 Task: Sort the products in the category "Superfoods" by unit price (high first).
Action: Mouse moved to (350, 156)
Screenshot: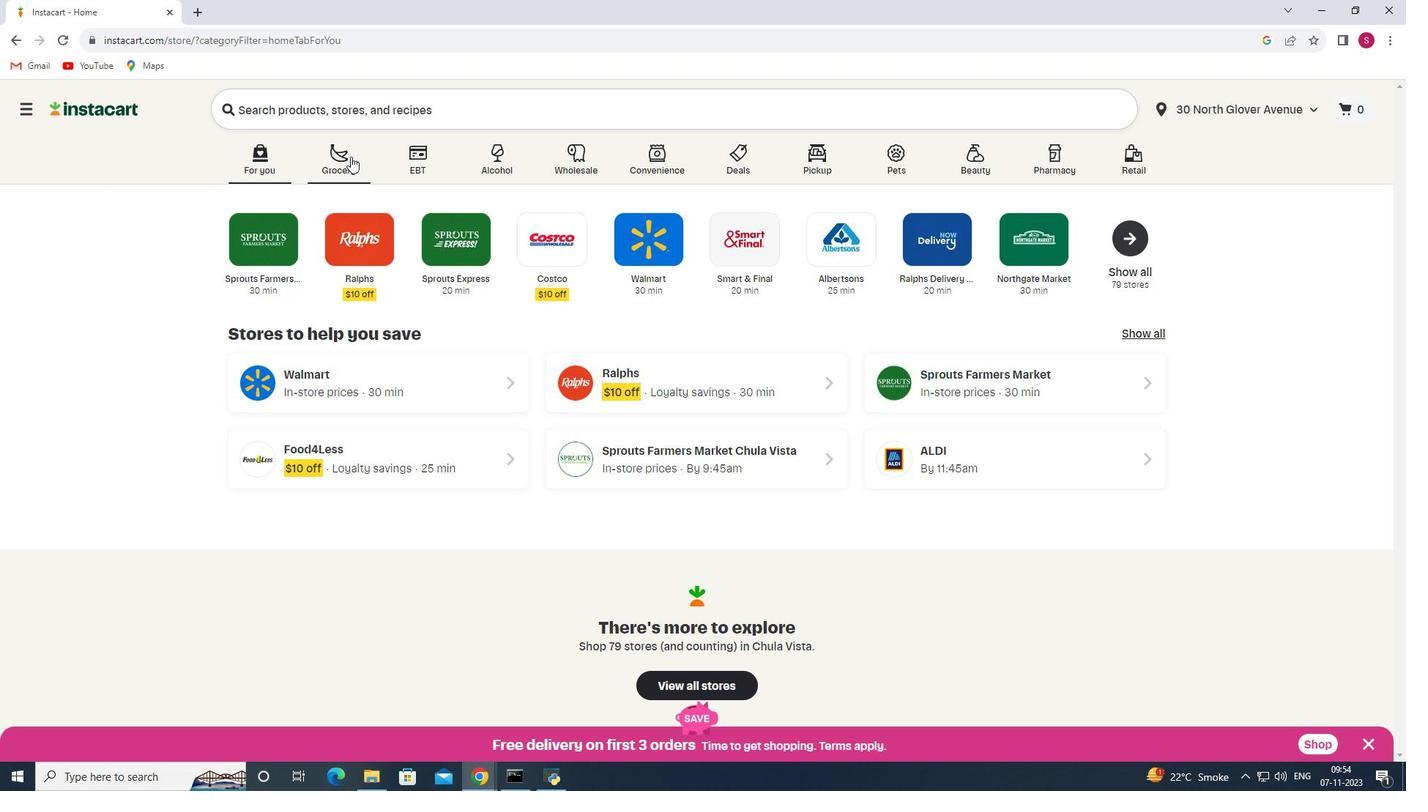 
Action: Mouse pressed left at (350, 156)
Screenshot: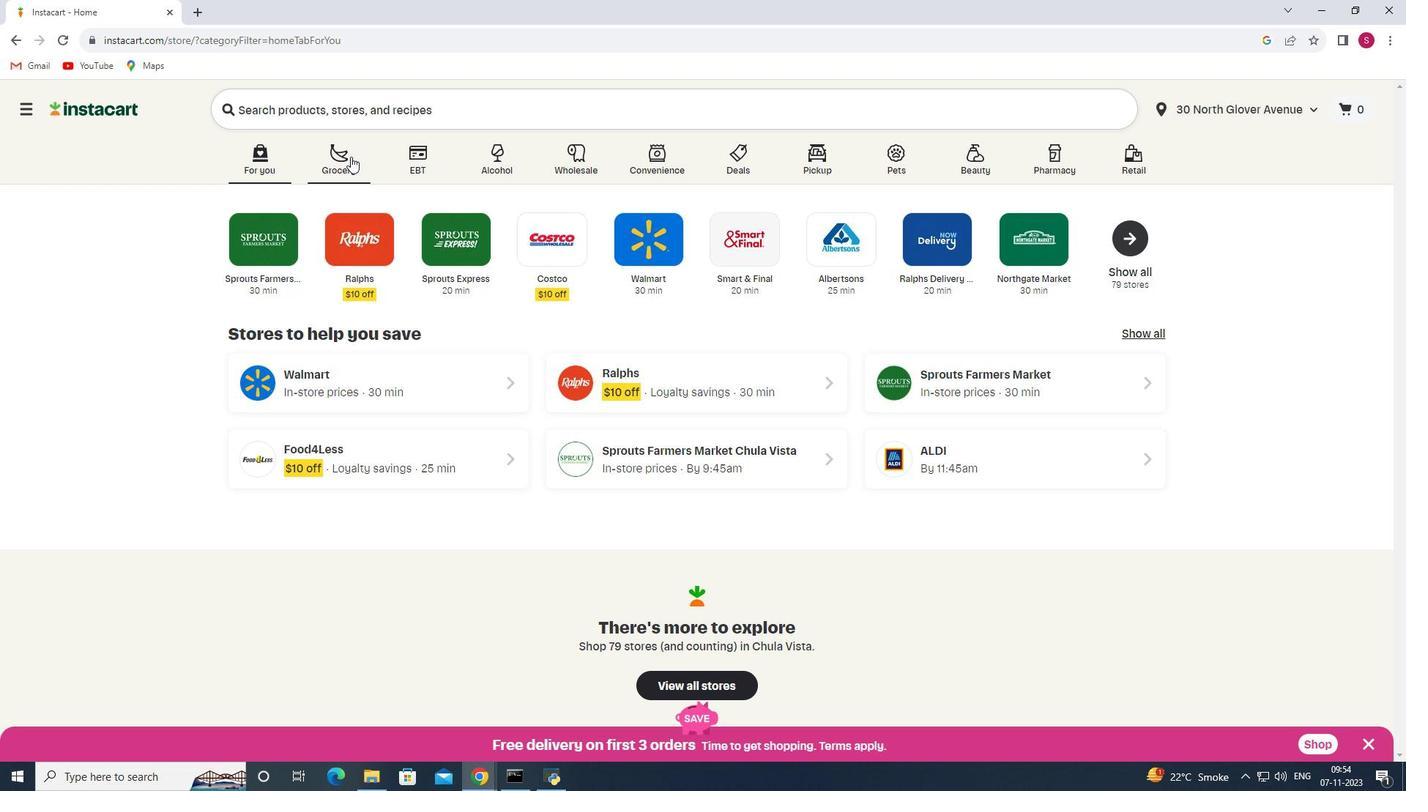
Action: Mouse moved to (396, 447)
Screenshot: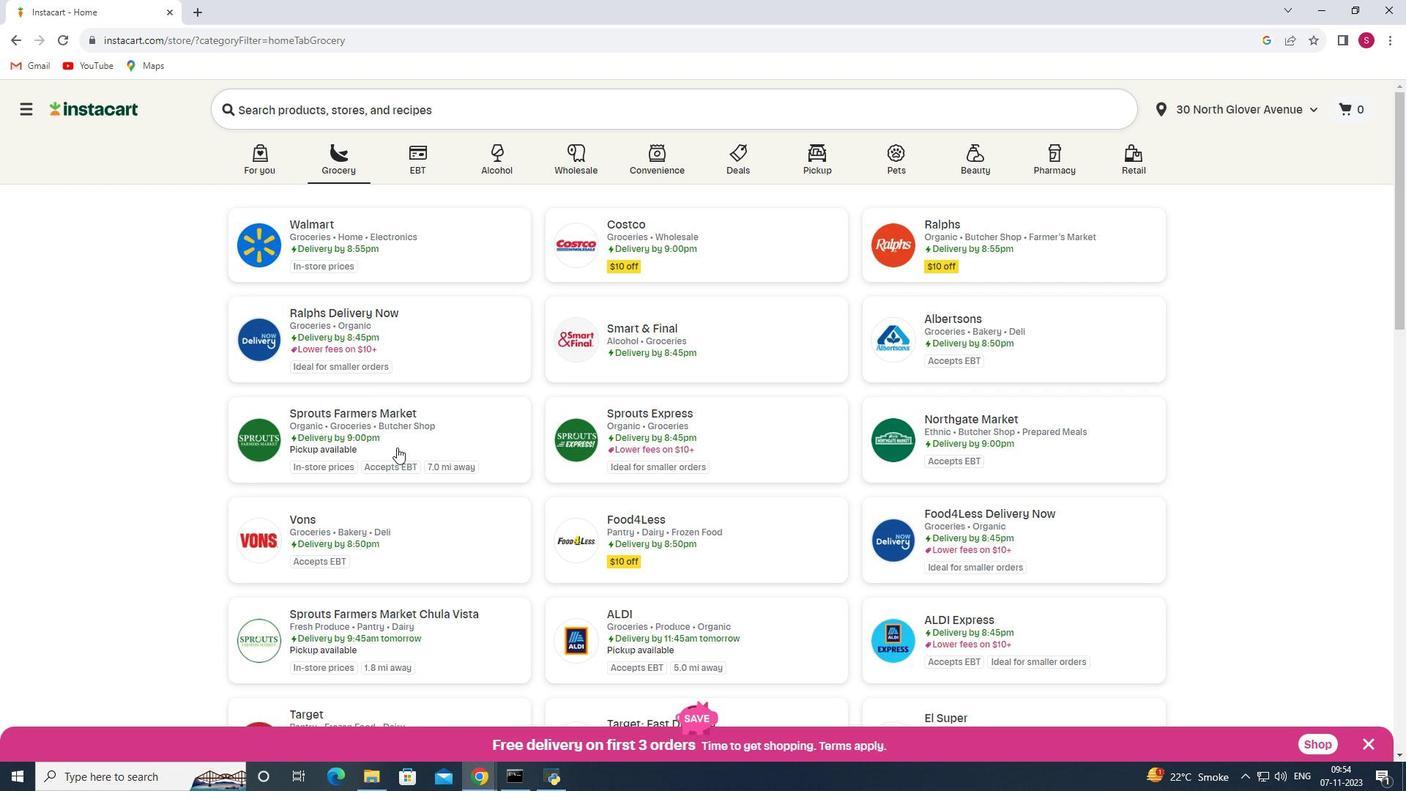 
Action: Mouse pressed left at (396, 447)
Screenshot: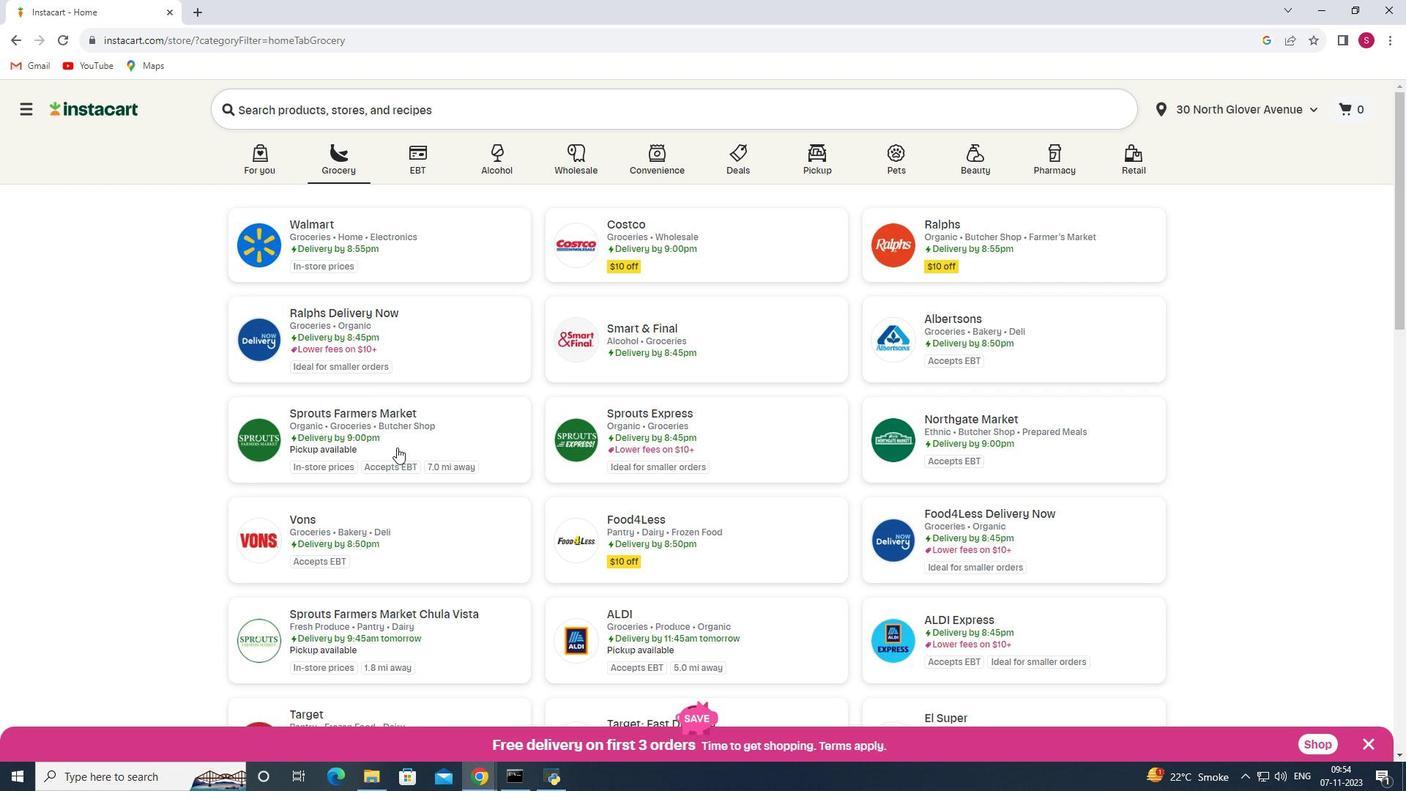 
Action: Mouse moved to (60, 472)
Screenshot: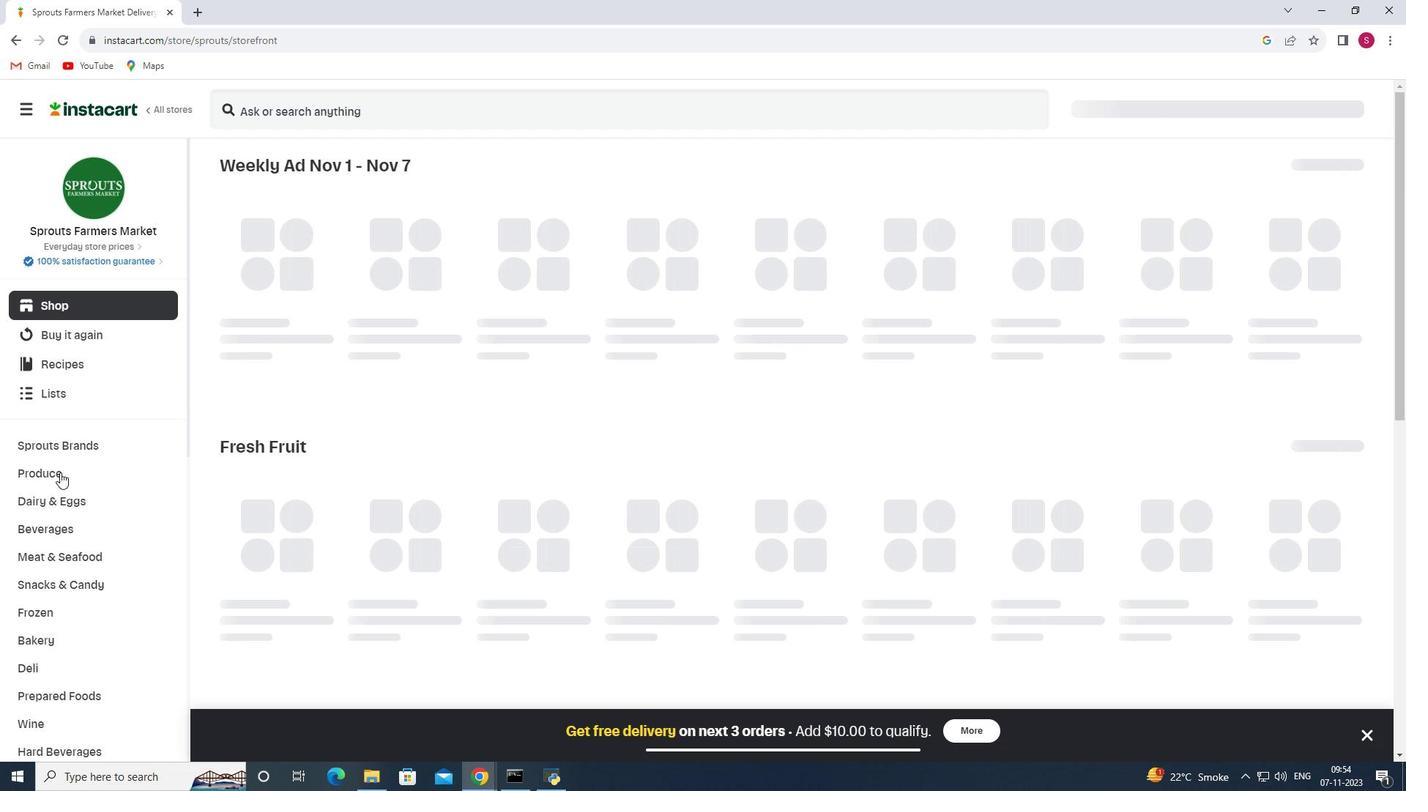 
Action: Mouse scrolled (60, 471) with delta (0, 0)
Screenshot: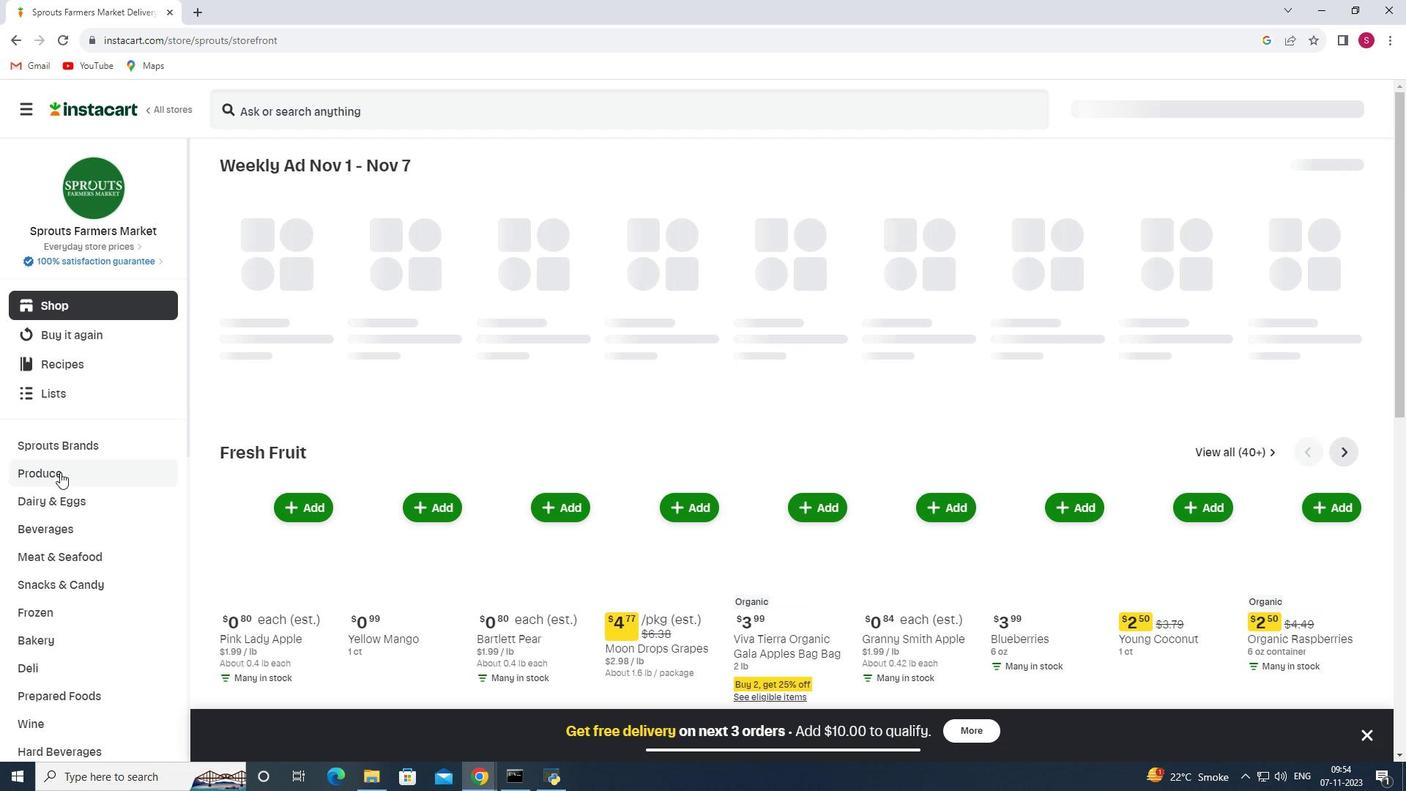 
Action: Mouse scrolled (60, 471) with delta (0, 0)
Screenshot: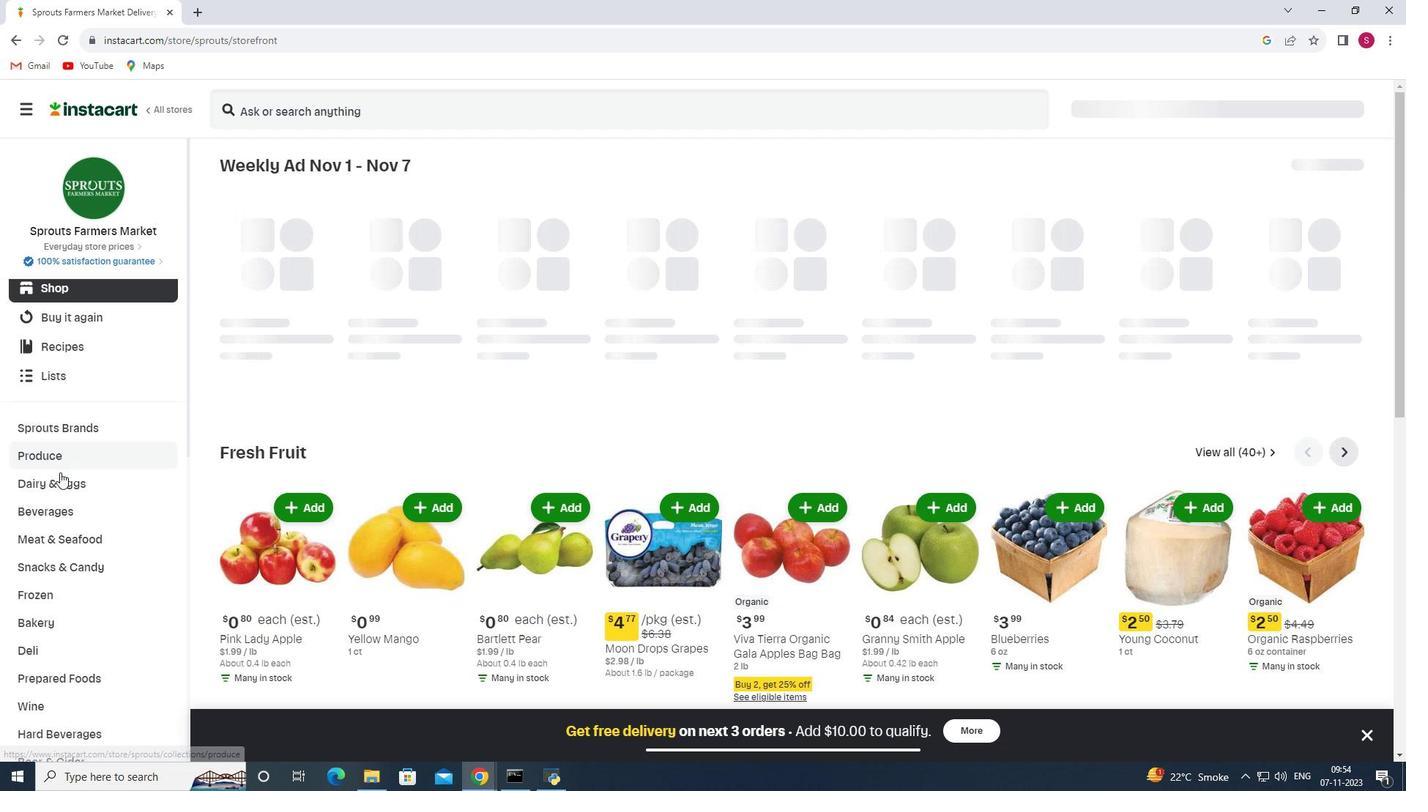 
Action: Mouse scrolled (60, 471) with delta (0, 0)
Screenshot: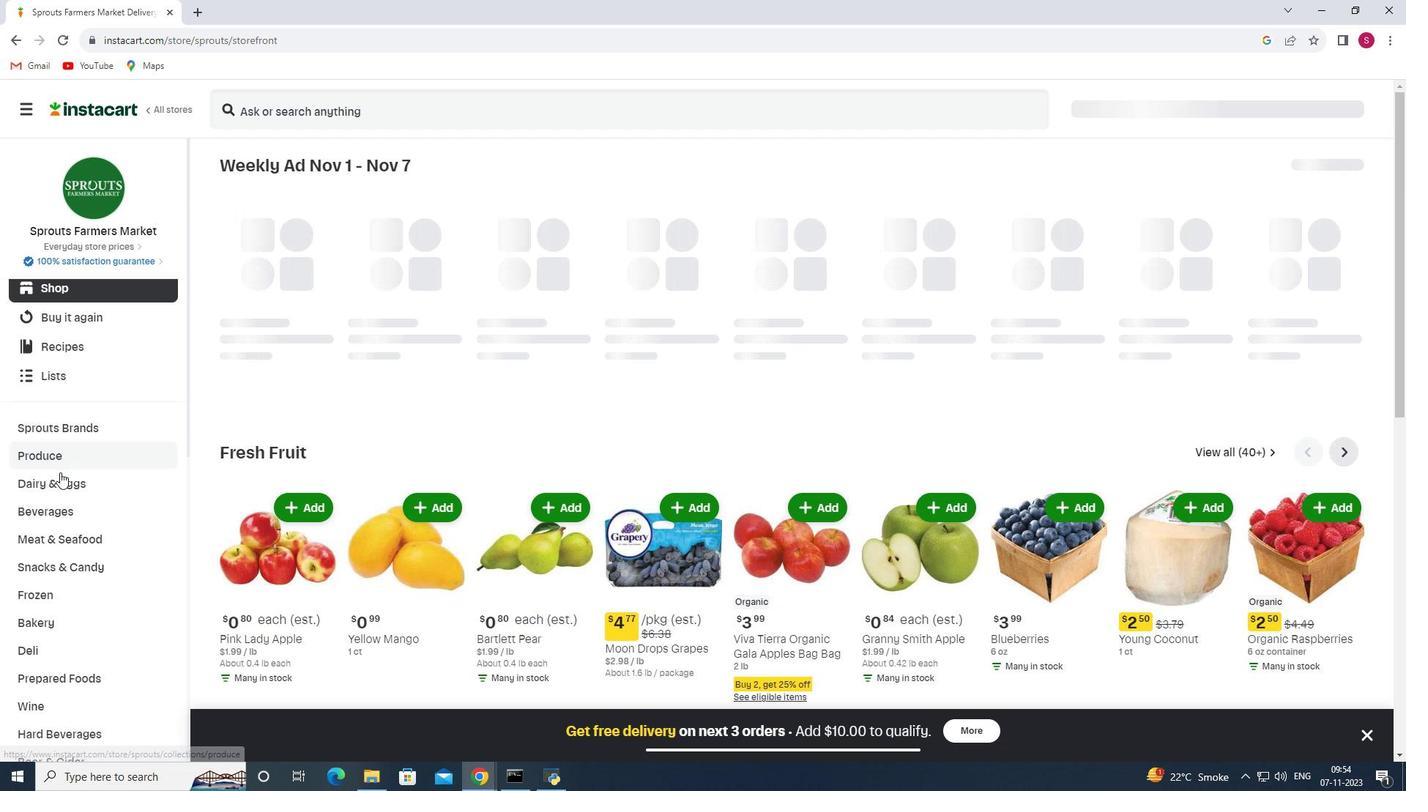 
Action: Mouse scrolled (60, 471) with delta (0, 0)
Screenshot: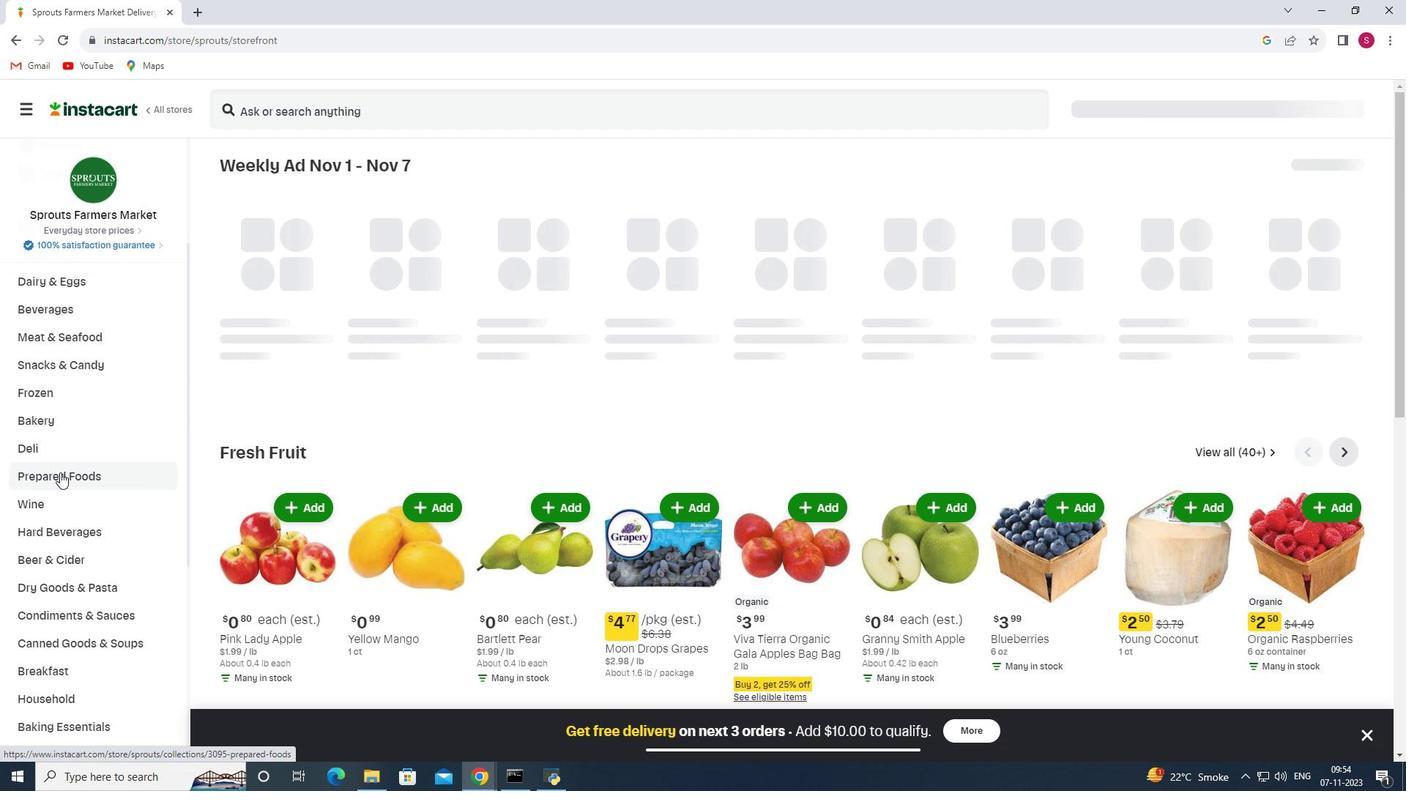 
Action: Mouse scrolled (60, 471) with delta (0, 0)
Screenshot: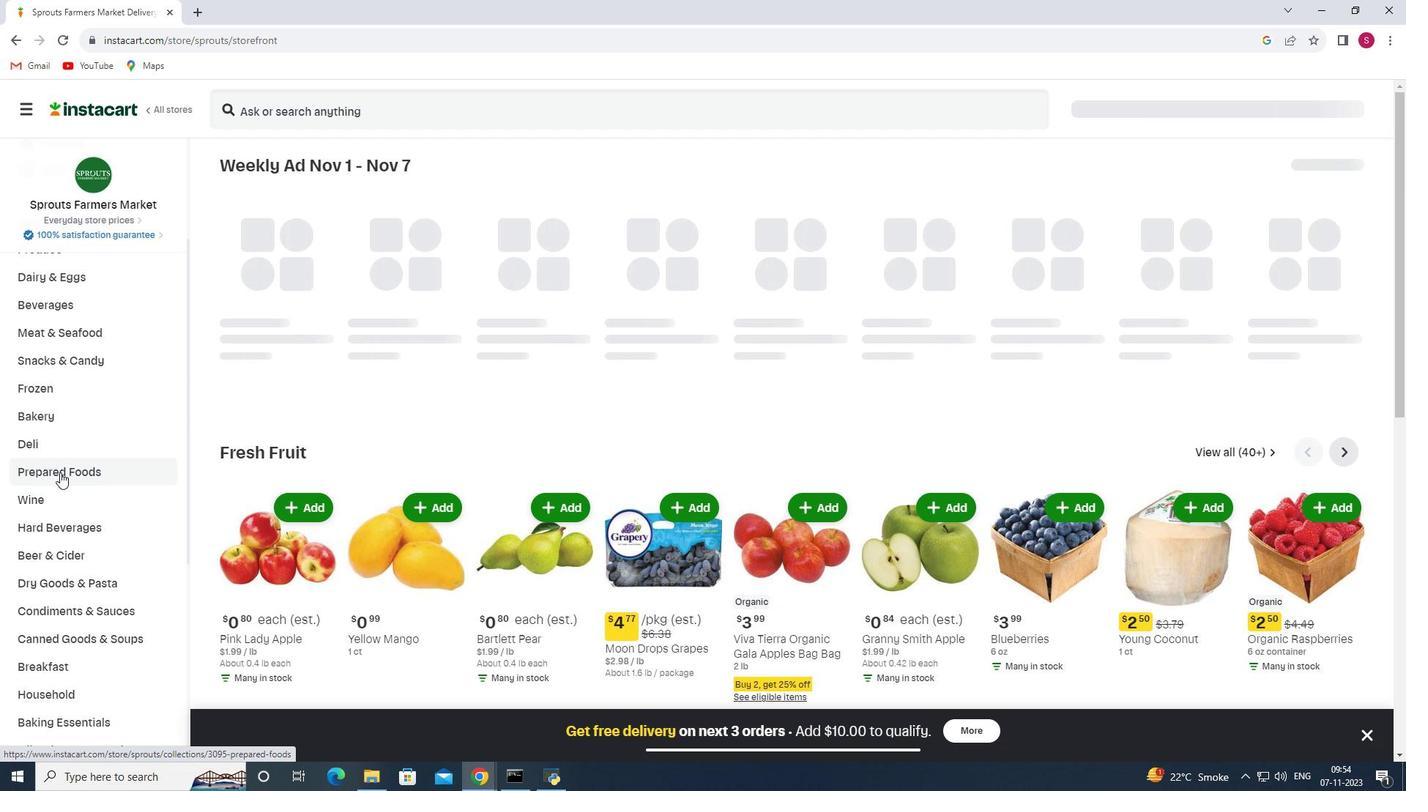 
Action: Mouse scrolled (60, 471) with delta (0, 0)
Screenshot: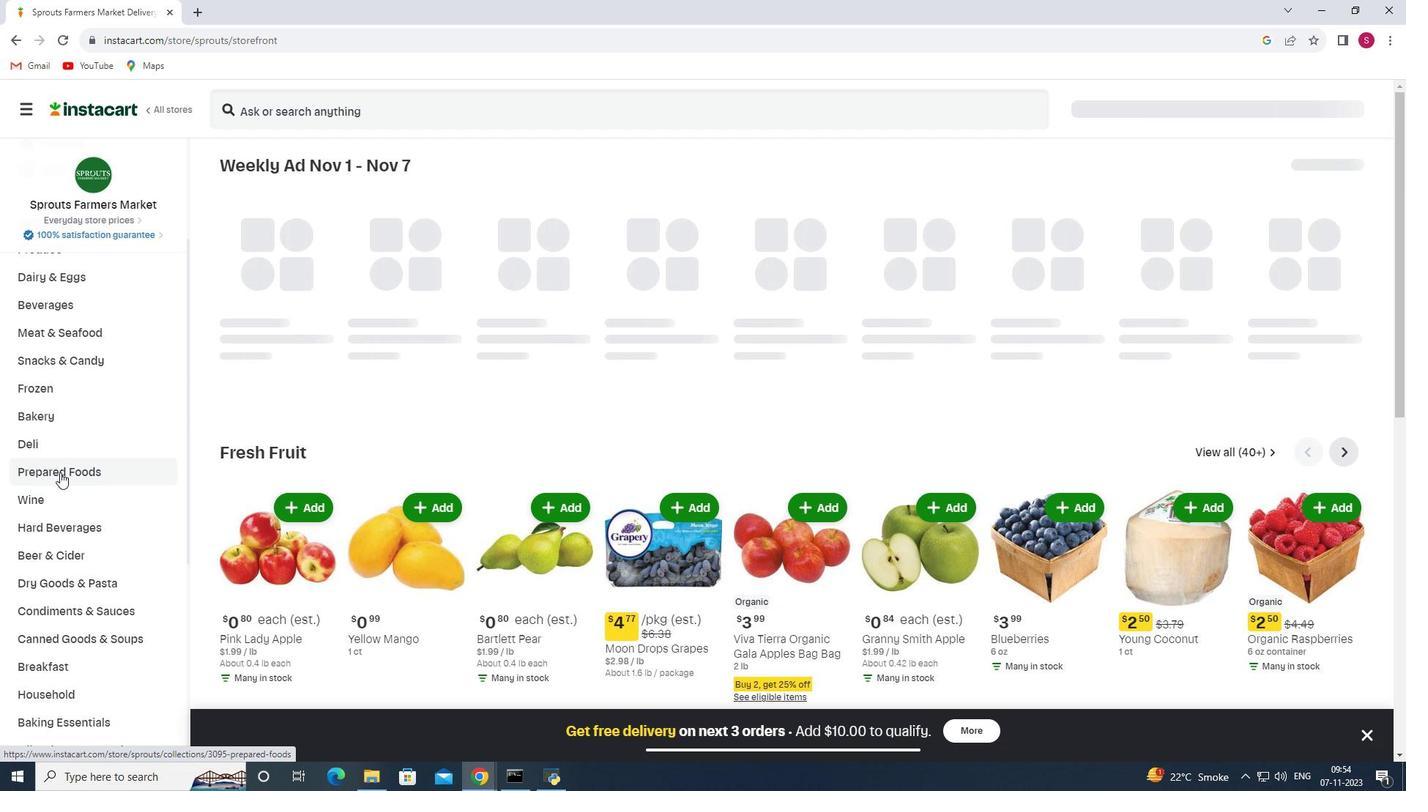 
Action: Mouse scrolled (60, 471) with delta (0, 0)
Screenshot: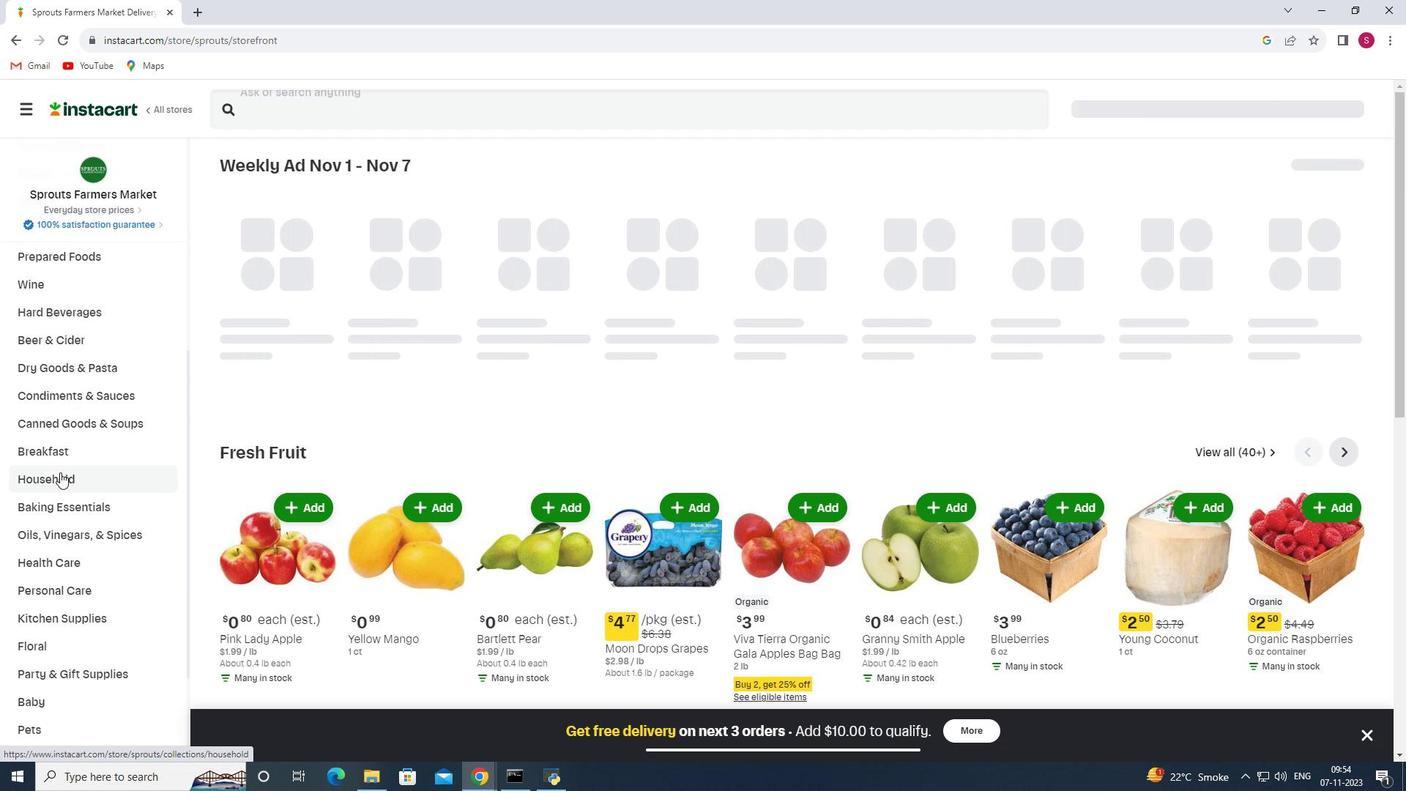
Action: Mouse scrolled (60, 471) with delta (0, 0)
Screenshot: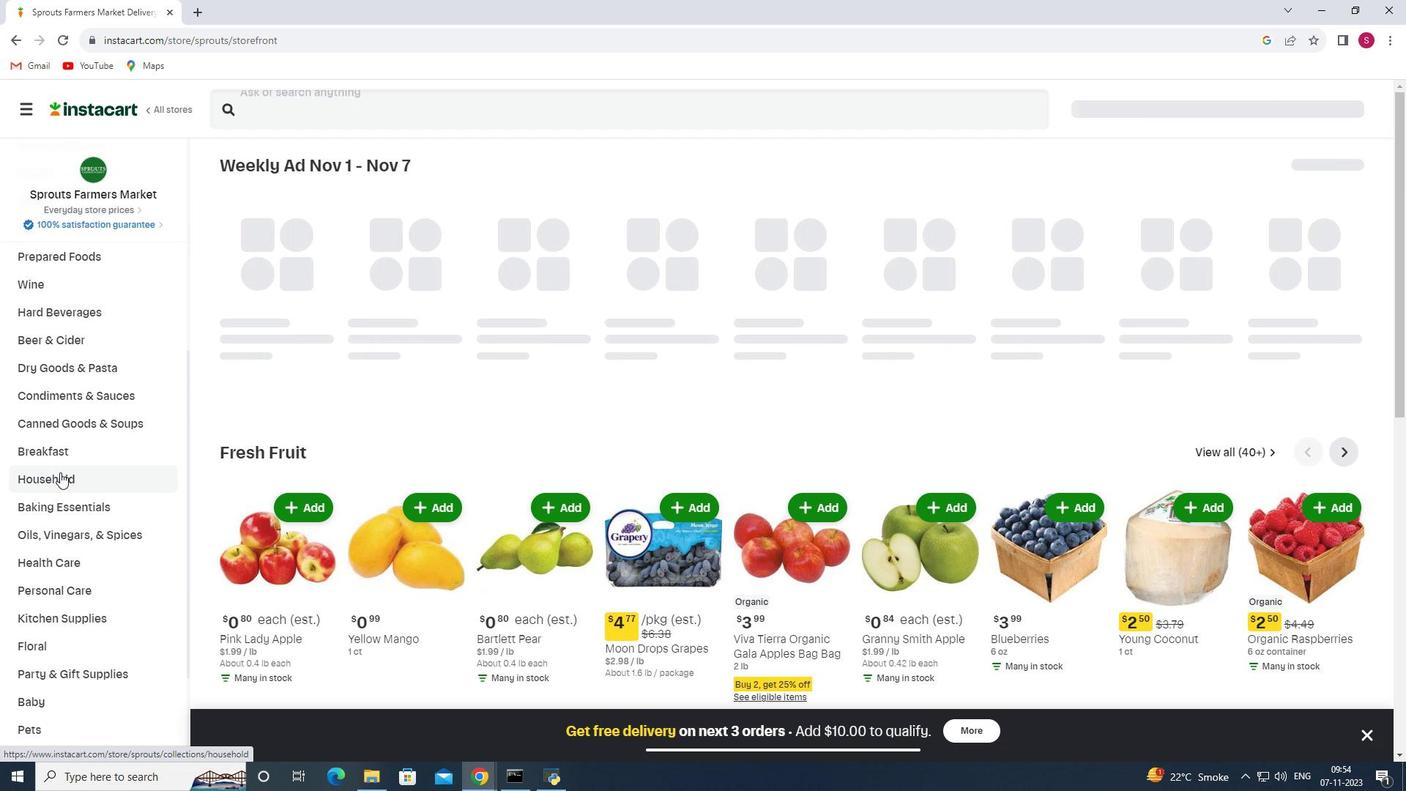 
Action: Mouse scrolled (60, 471) with delta (0, 0)
Screenshot: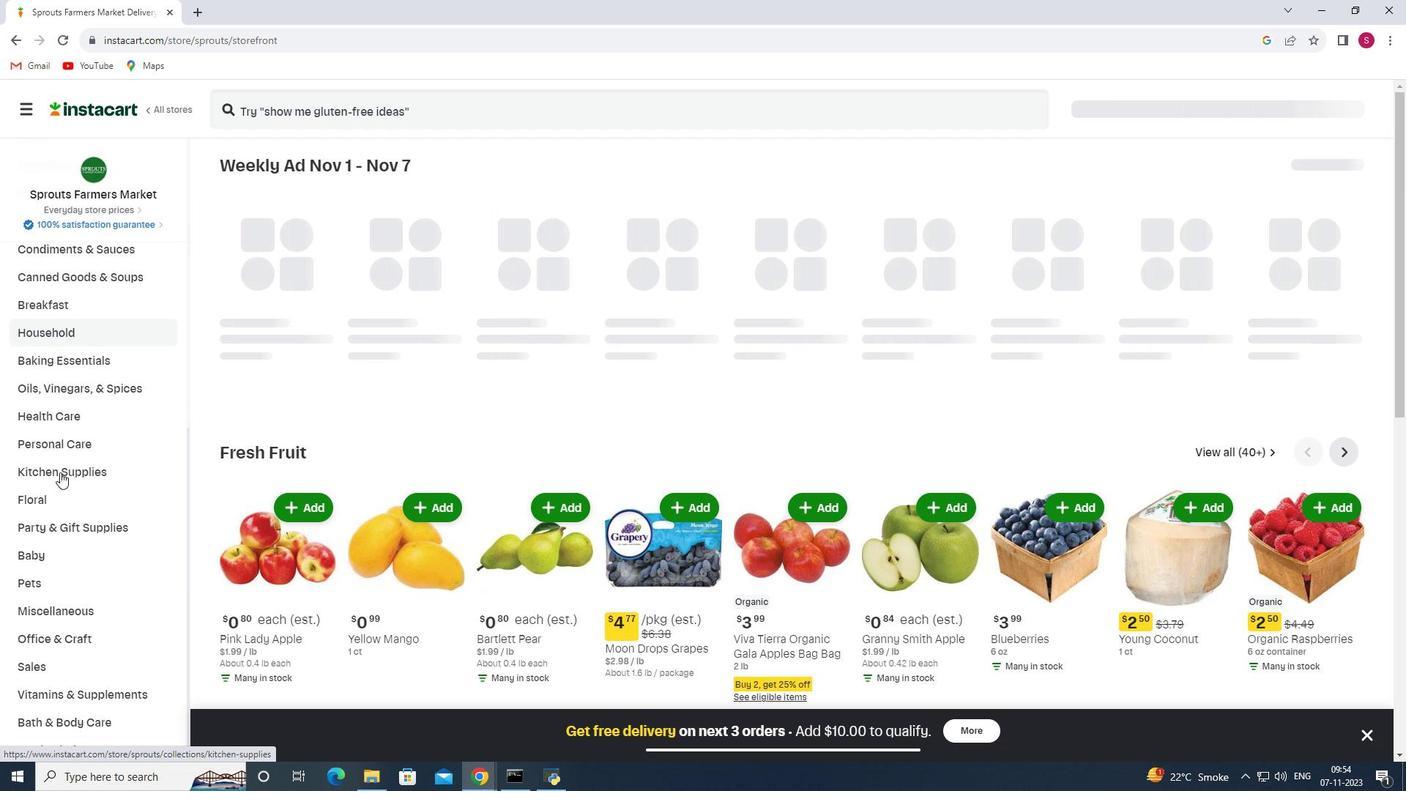 
Action: Mouse scrolled (60, 471) with delta (0, 0)
Screenshot: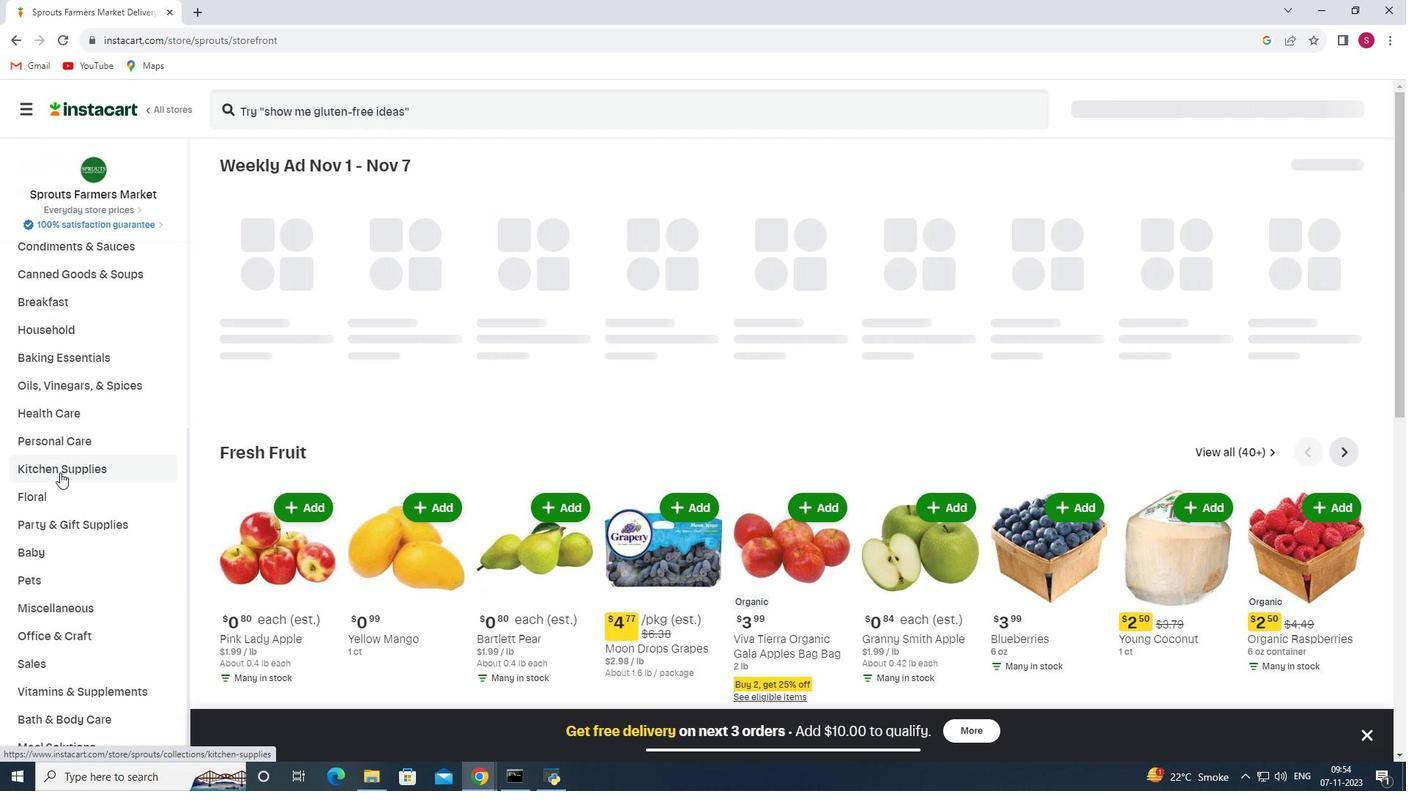 
Action: Mouse moved to (76, 409)
Screenshot: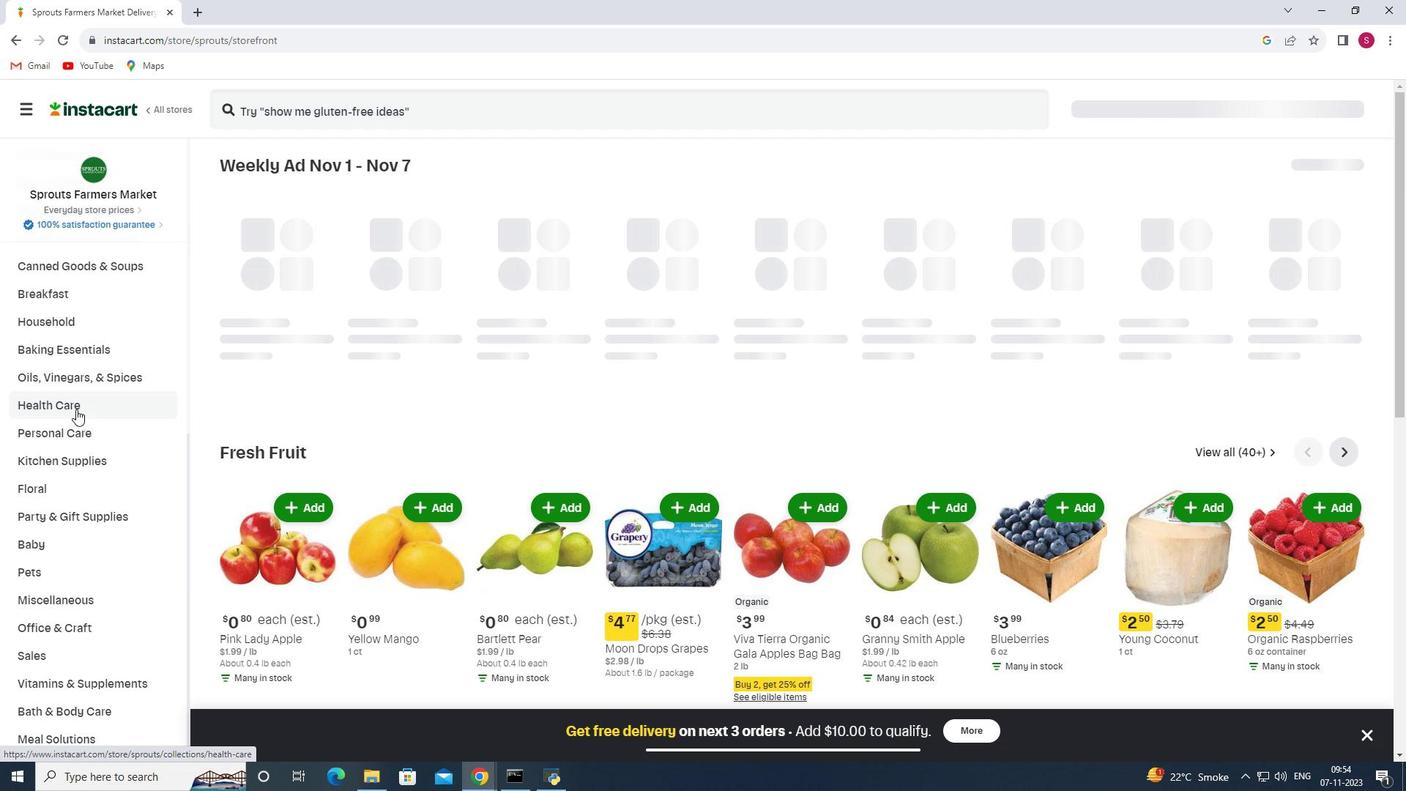 
Action: Mouse pressed left at (76, 409)
Screenshot: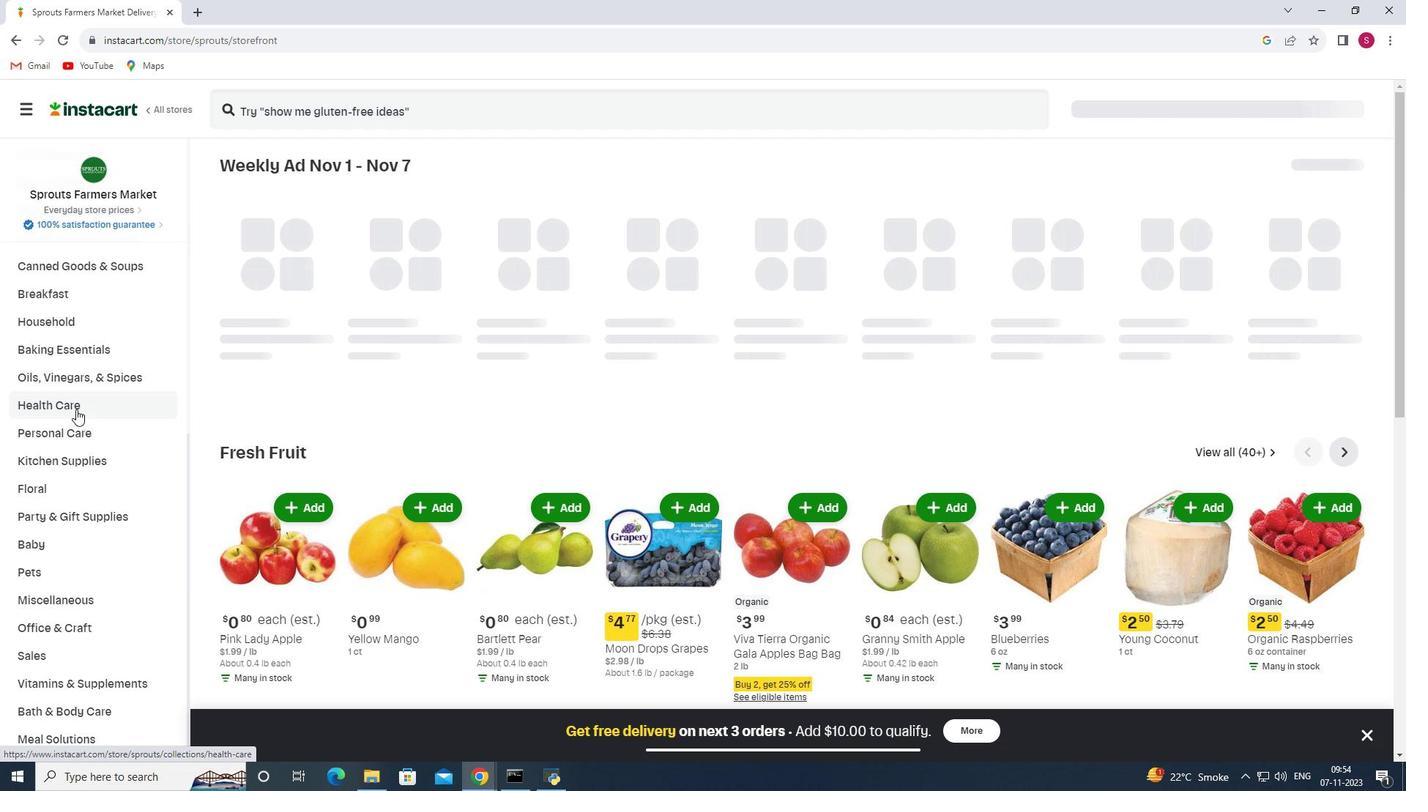 
Action: Mouse moved to (505, 214)
Screenshot: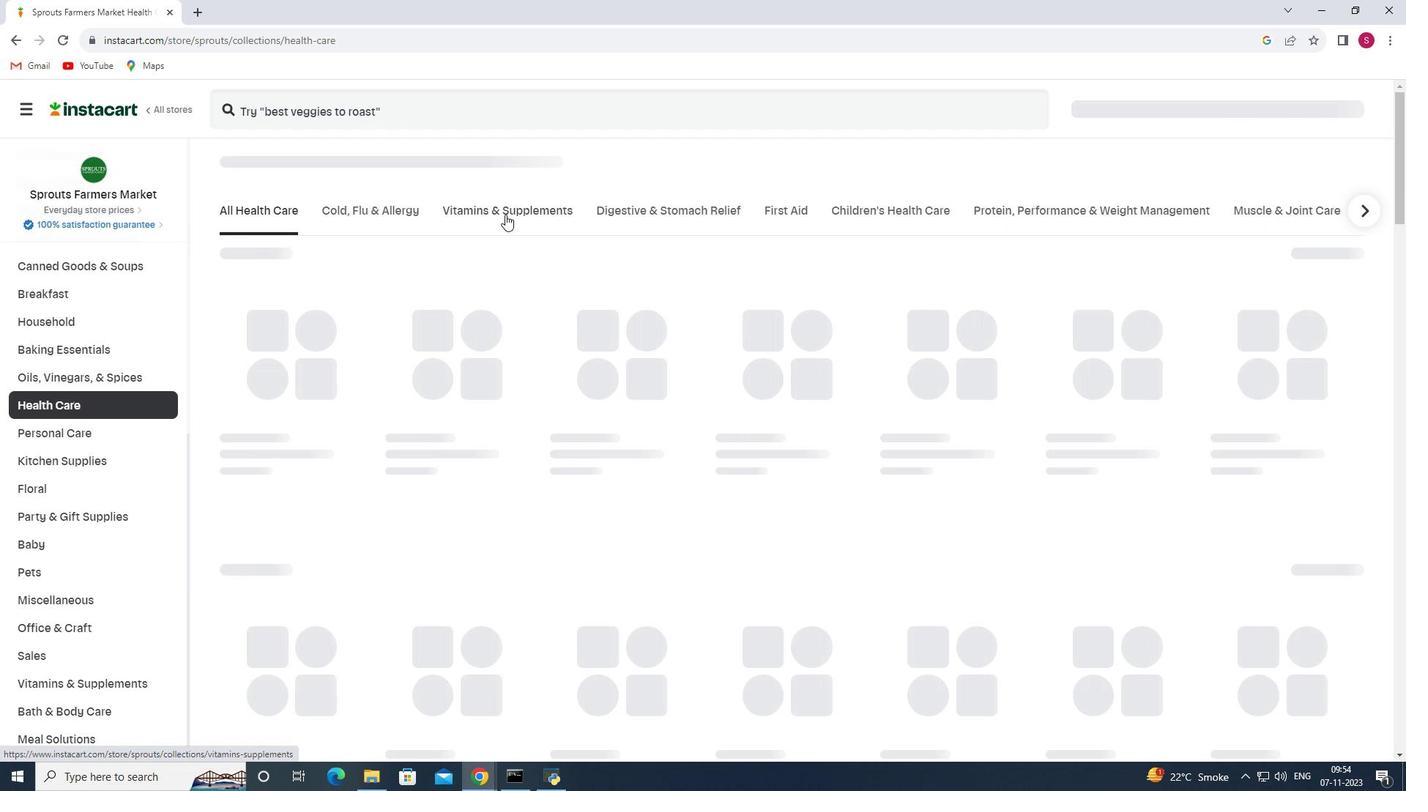 
Action: Mouse pressed left at (505, 214)
Screenshot: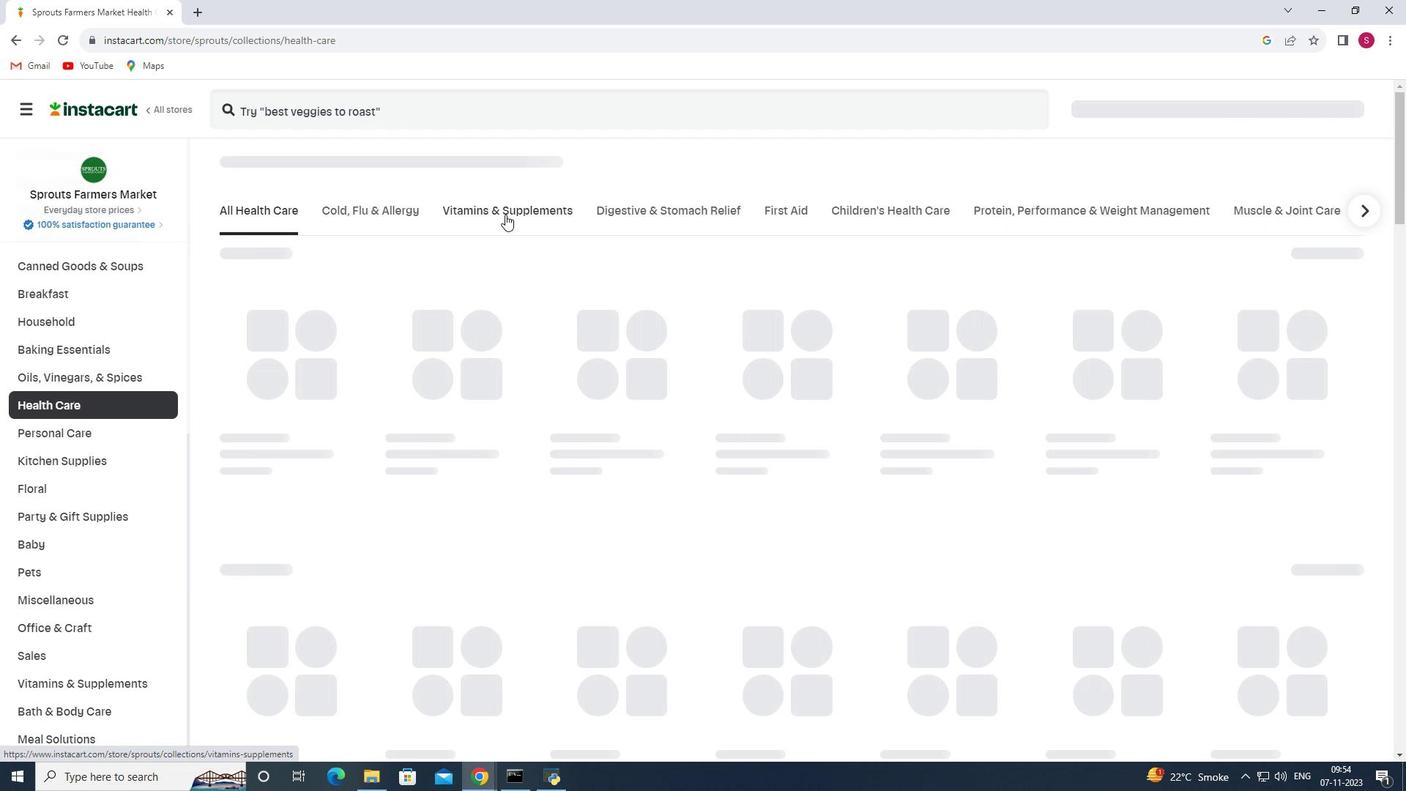 
Action: Mouse moved to (624, 280)
Screenshot: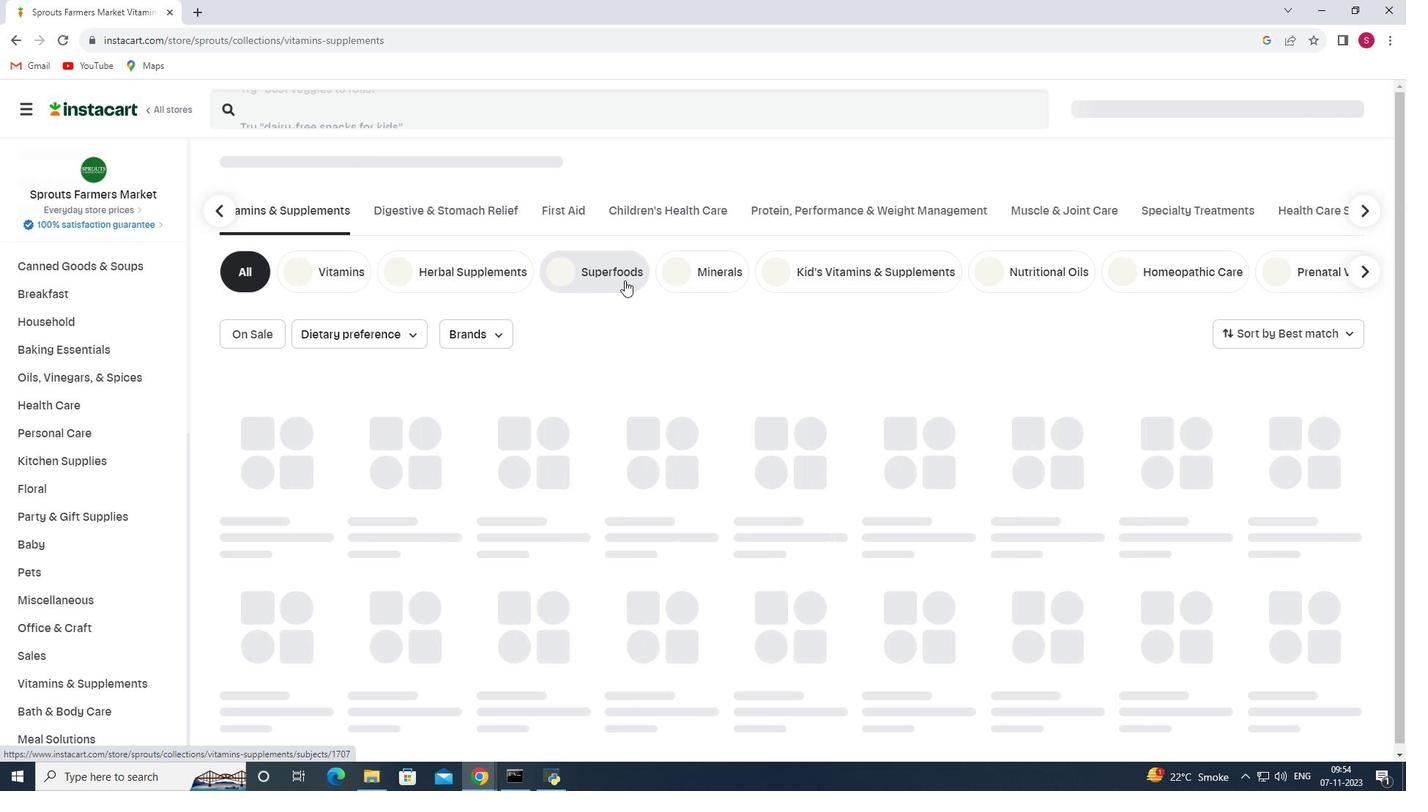 
Action: Mouse pressed left at (624, 280)
Screenshot: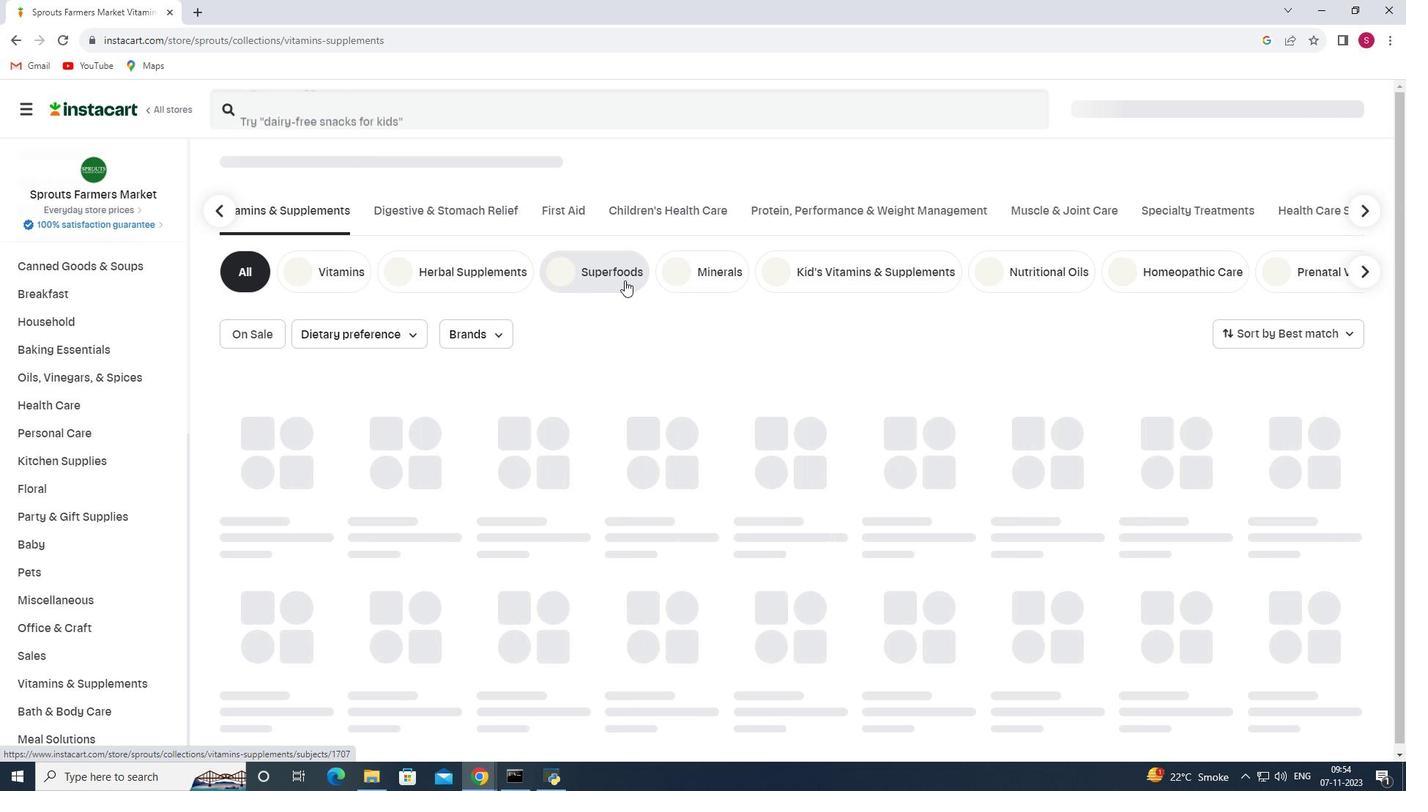 
Action: Mouse moved to (1314, 332)
Screenshot: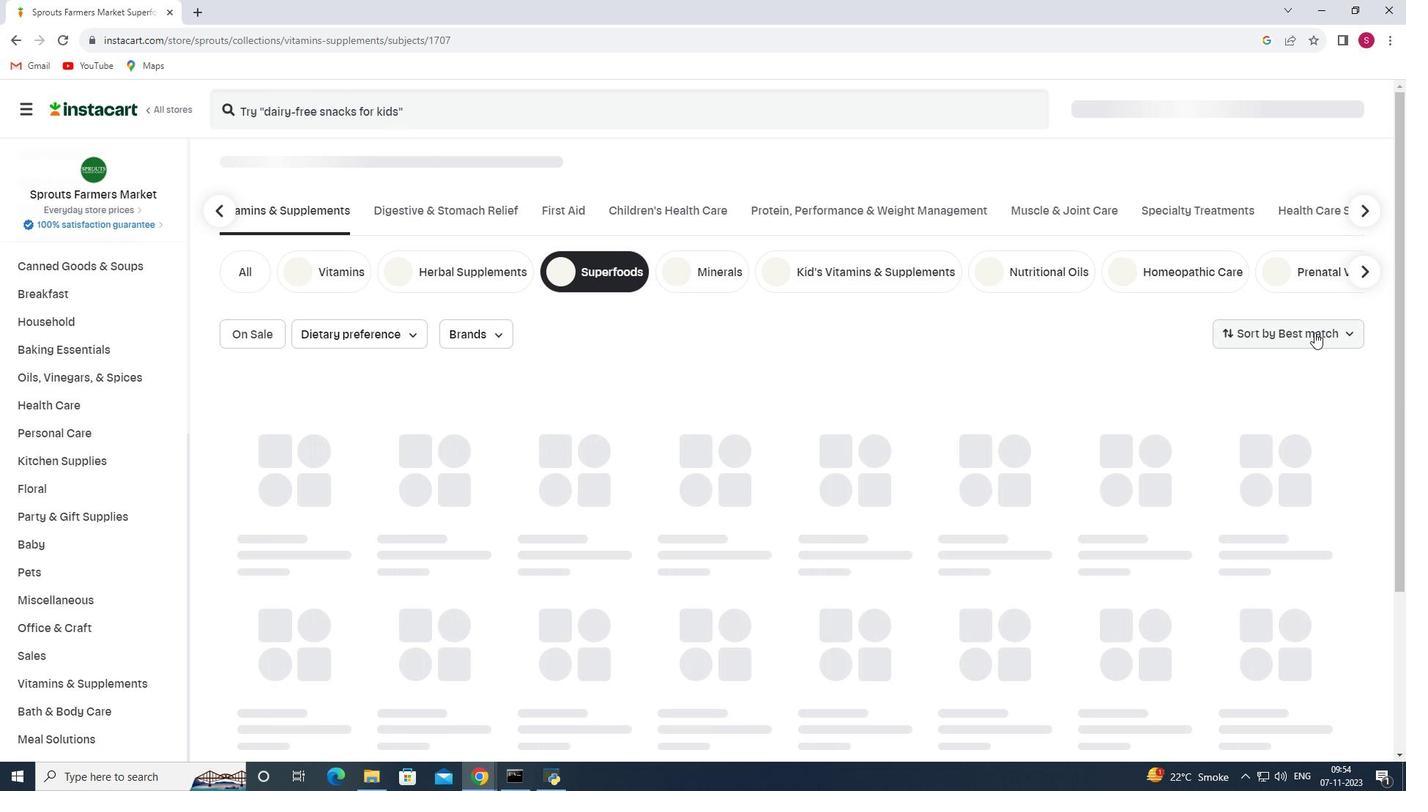
Action: Mouse pressed left at (1314, 332)
Screenshot: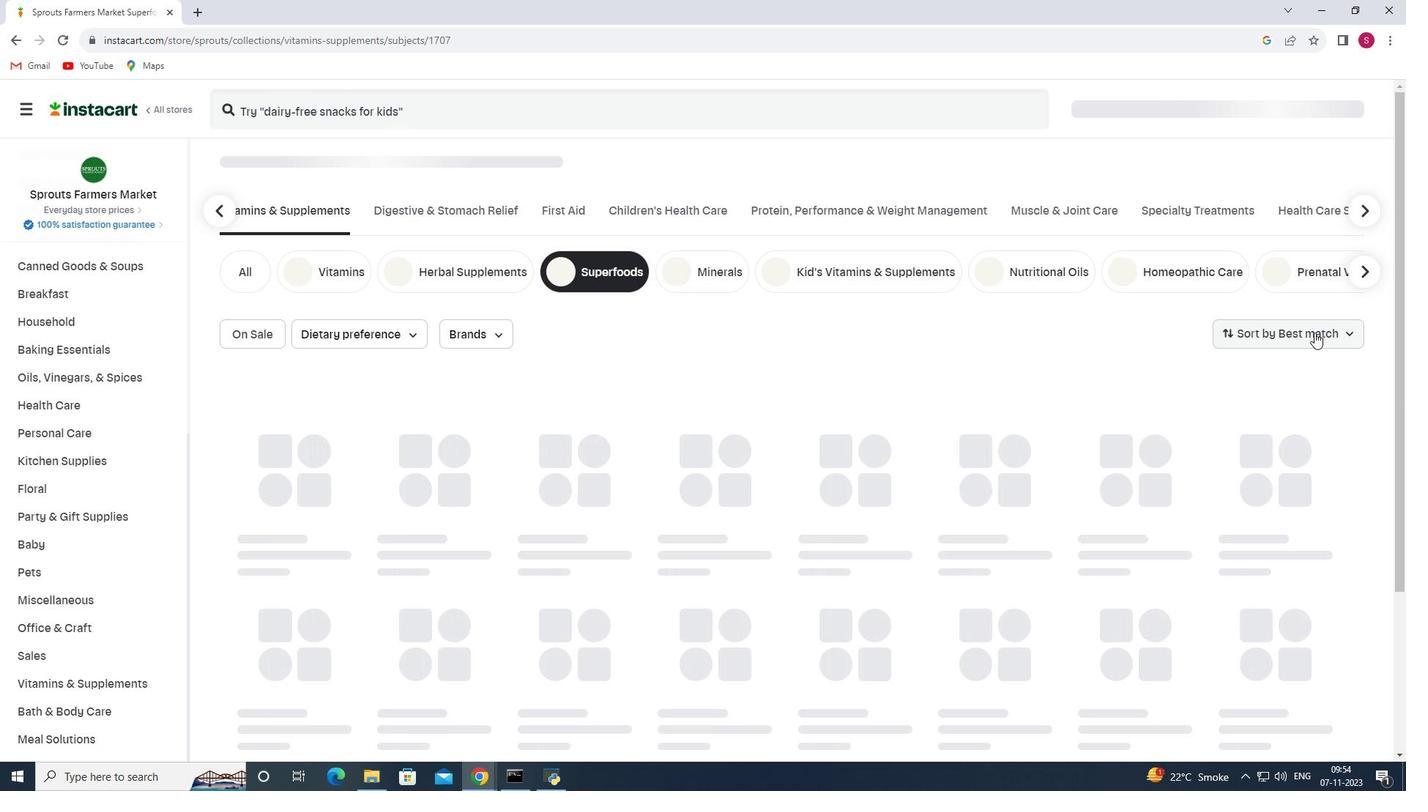 
Action: Mouse moved to (1318, 501)
Screenshot: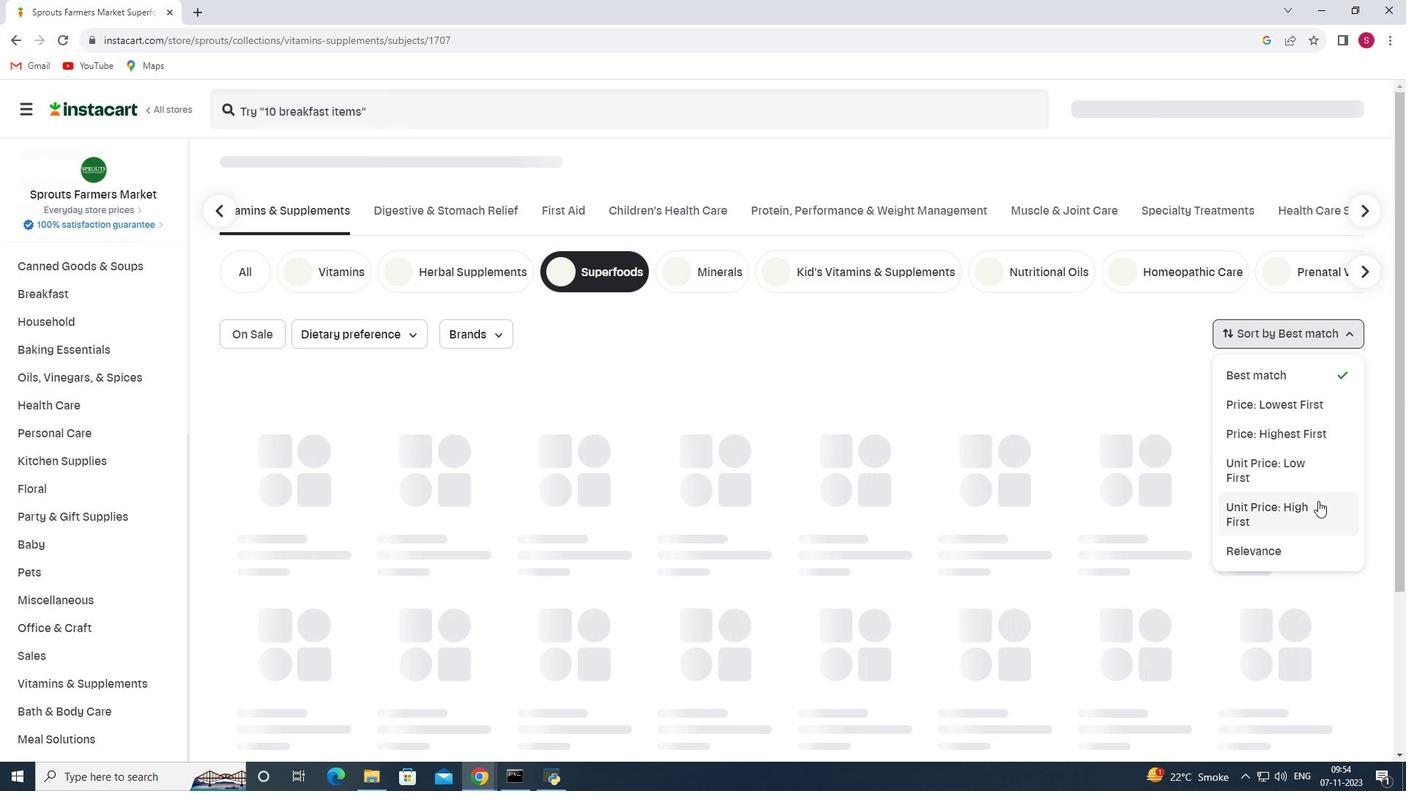 
Action: Mouse pressed left at (1318, 501)
Screenshot: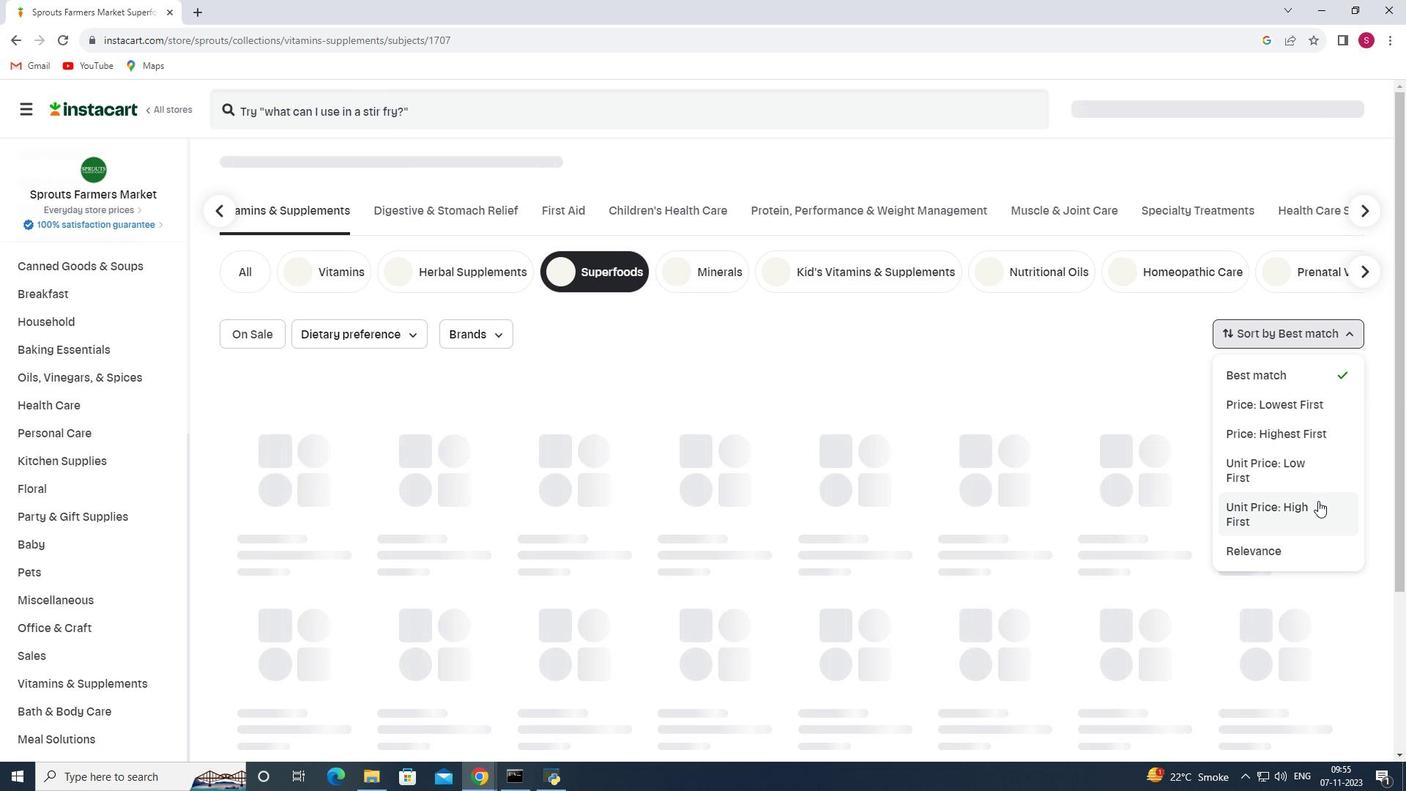 
Action: Mouse moved to (1276, 491)
Screenshot: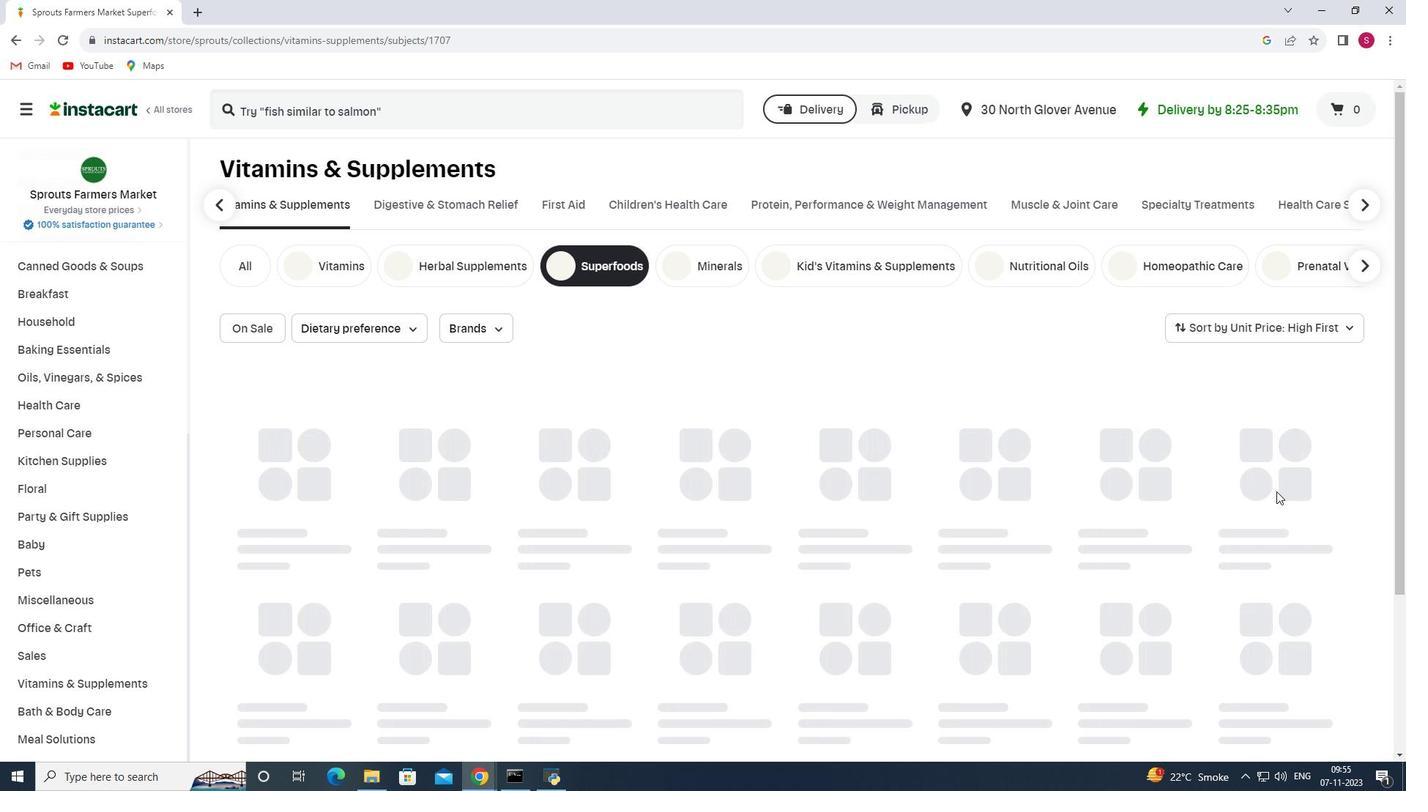
